 Task: Close the active VS Code window.
Action: Mouse moved to (216, 55)
Screenshot: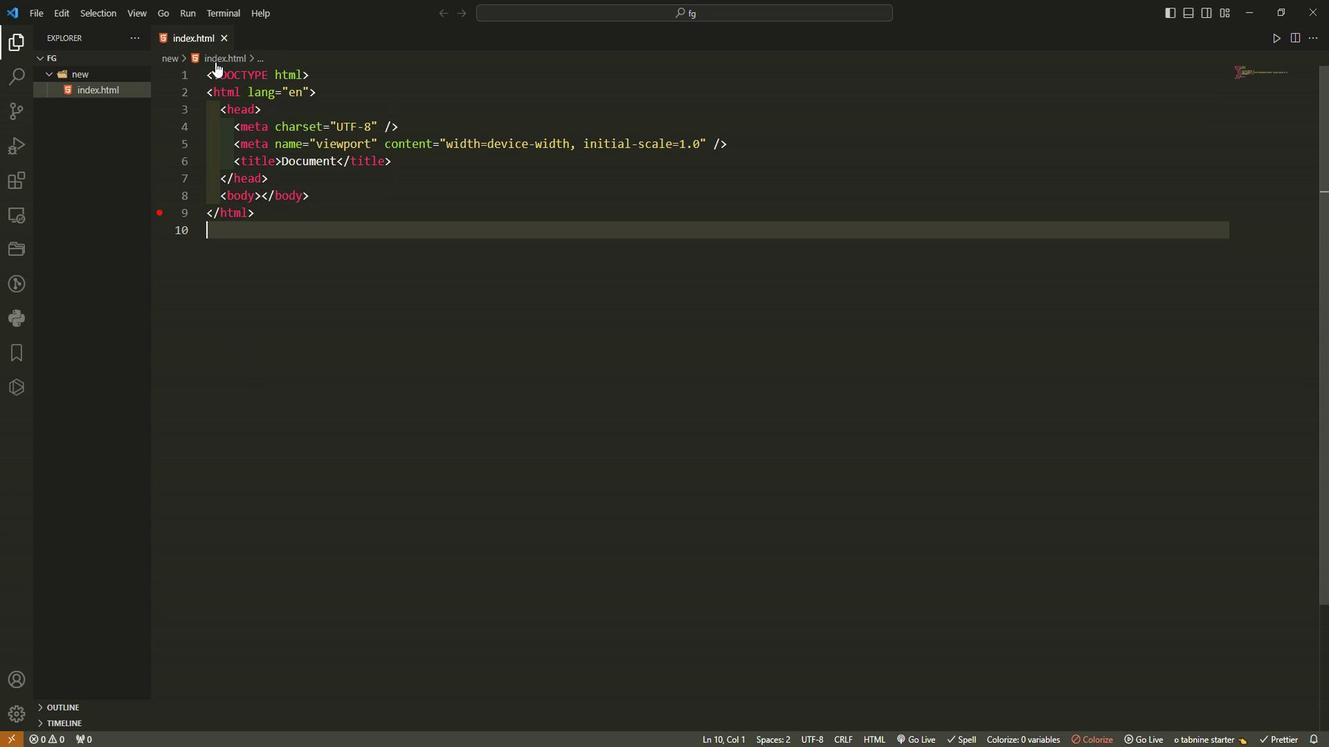 
Action: Mouse pressed right at (216, 55)
Screenshot: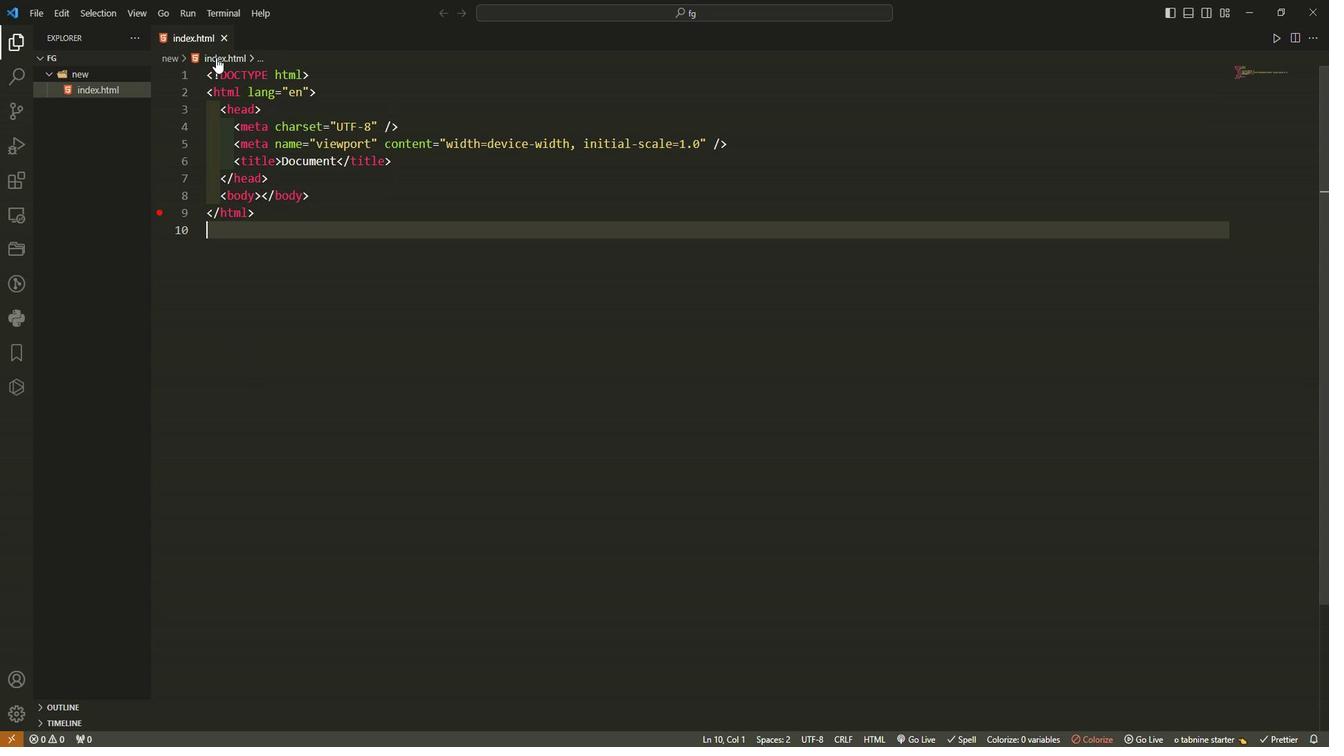 
Action: Mouse moved to (228, 57)
Screenshot: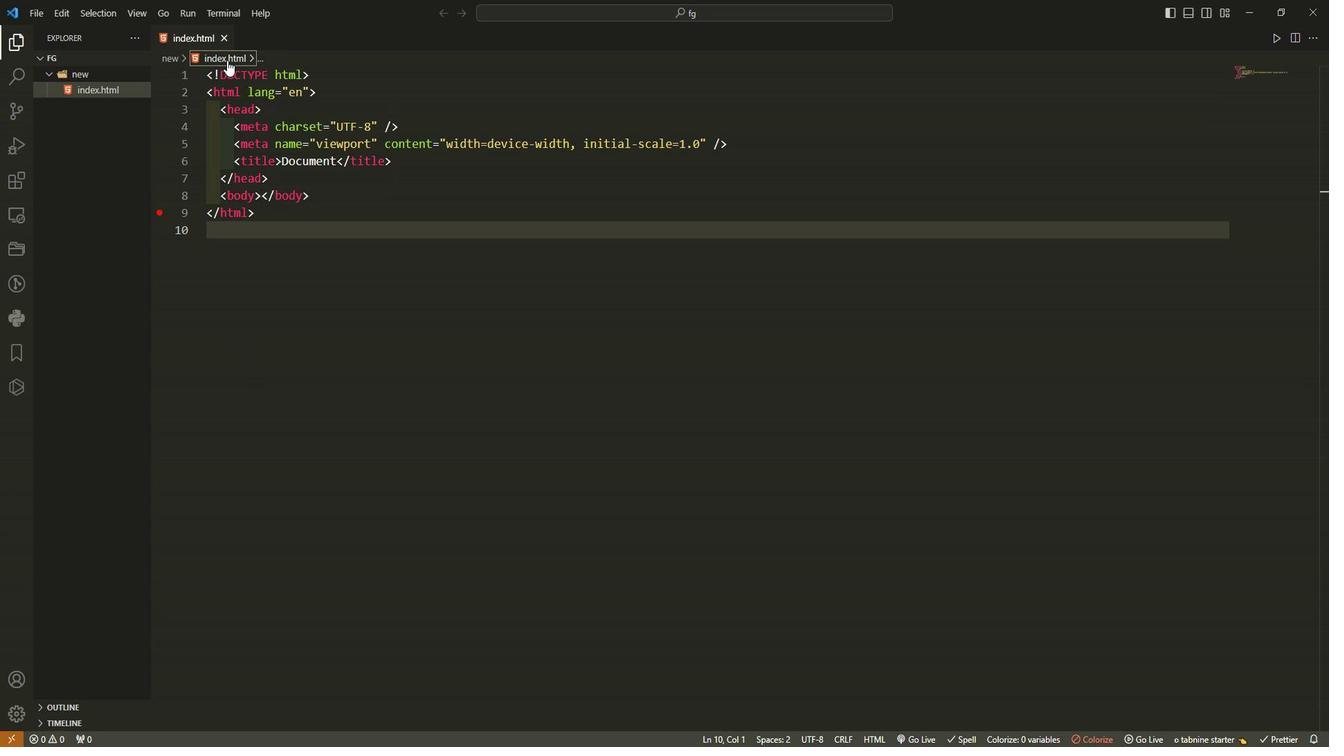 
Action: Mouse pressed right at (228, 57)
Screenshot: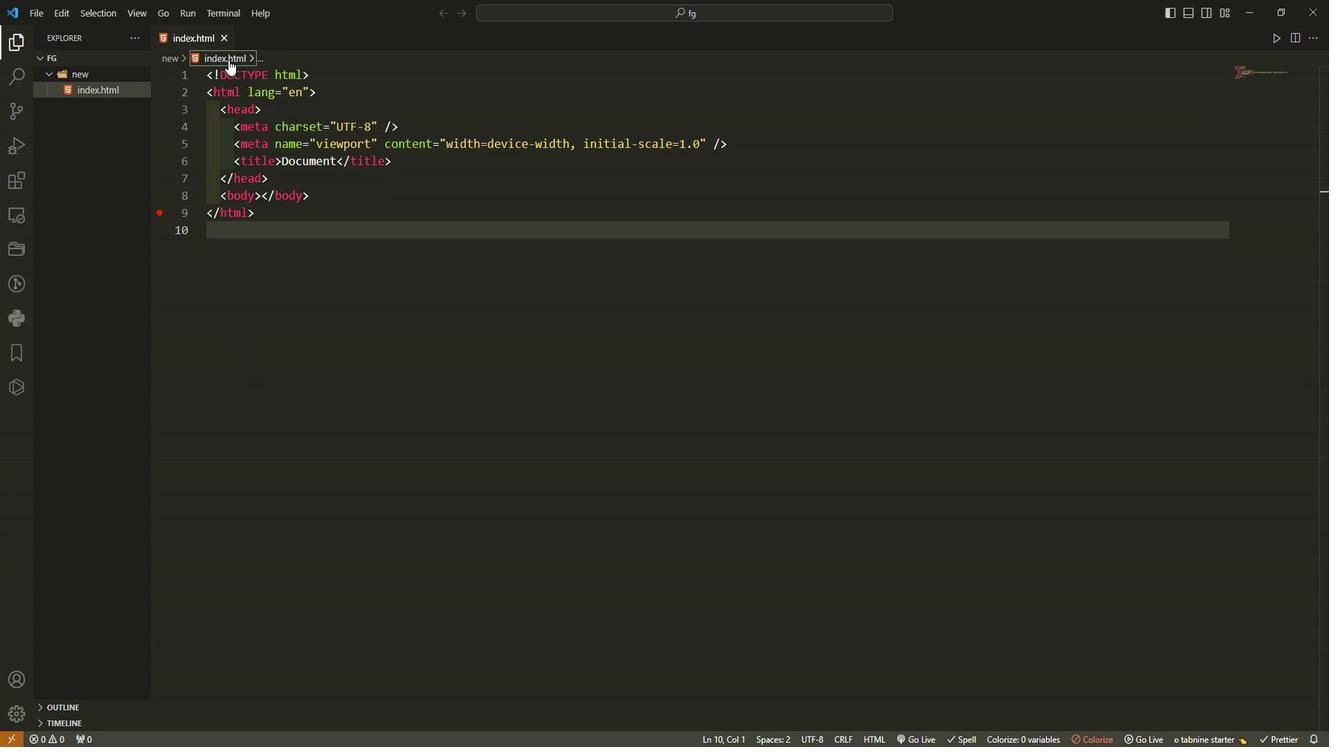 
Action: Mouse moved to (203, 31)
Screenshot: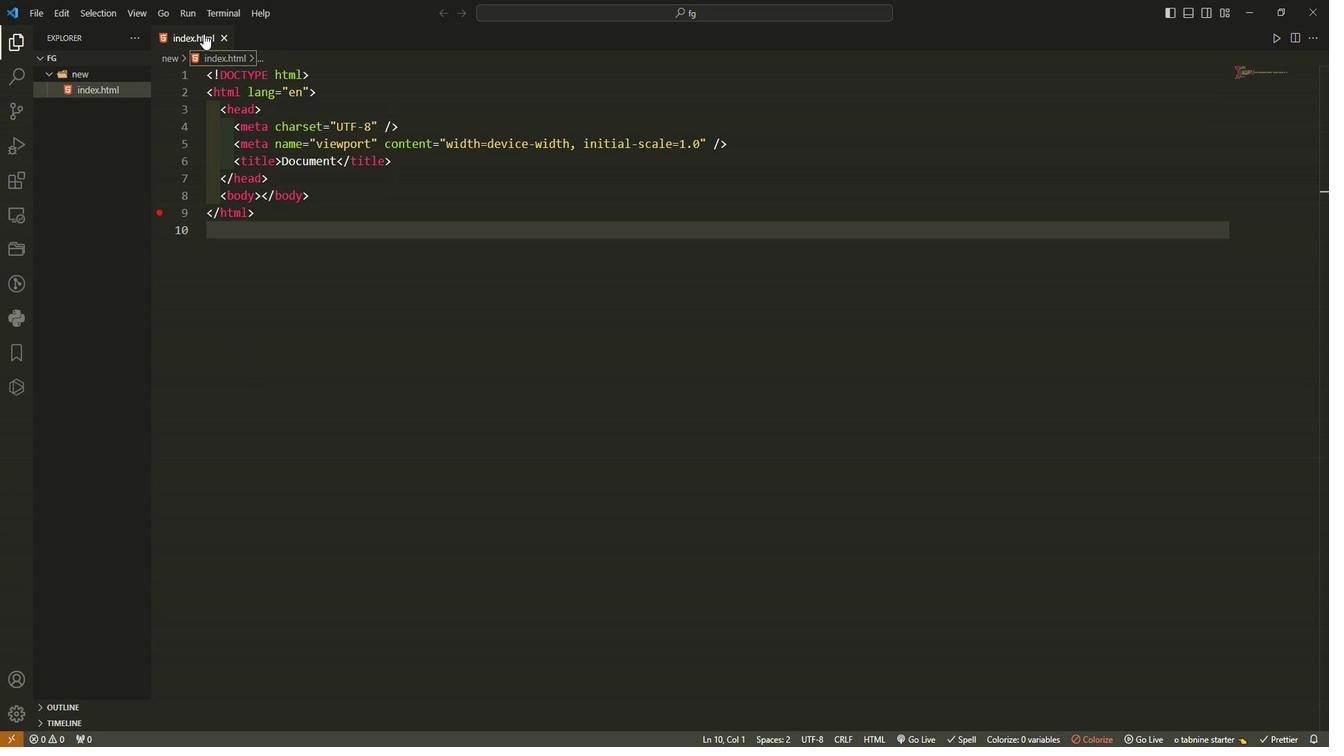 
Action: Mouse pressed right at (203, 31)
Screenshot: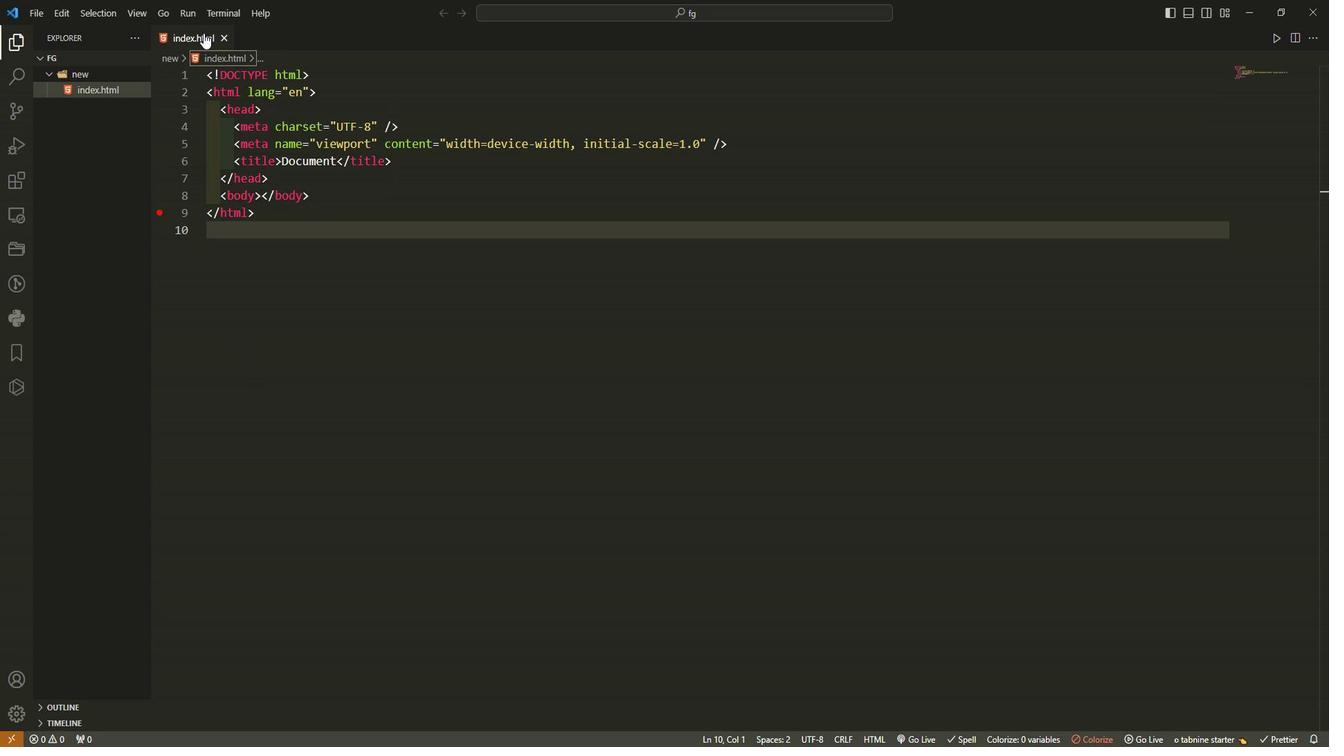 
Action: Mouse moved to (247, 45)
Screenshot: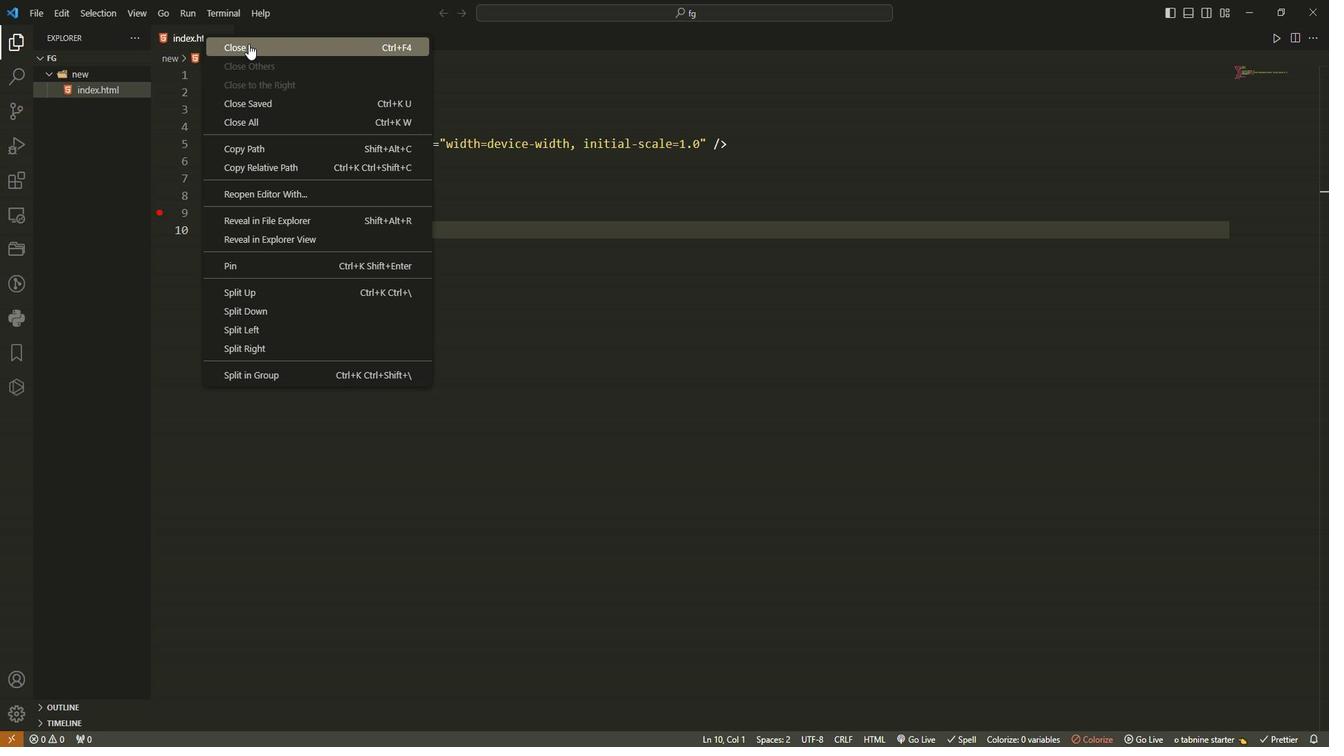 
Action: Mouse pressed left at (247, 45)
Screenshot: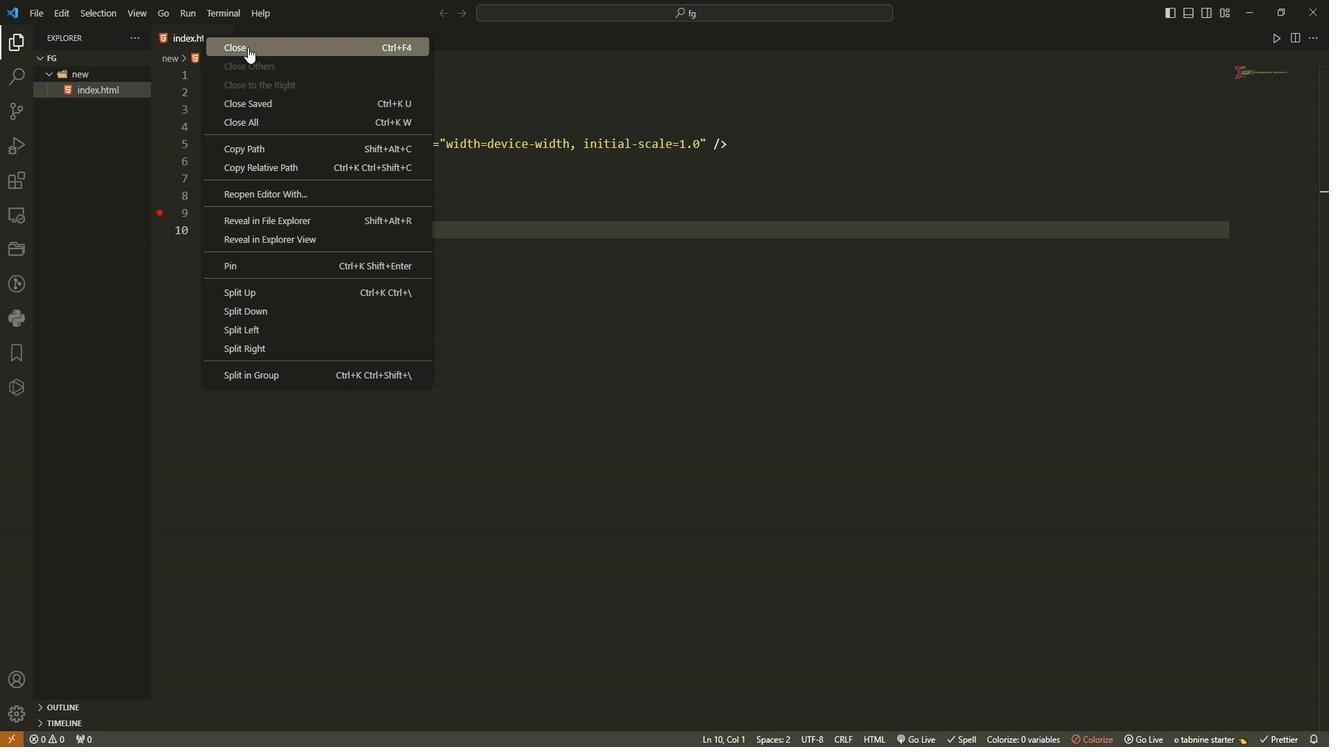 
